 Task: Personalize the line numbers display in the Visual Studio Code editor.
Action: Mouse moved to (35, 6)
Screenshot: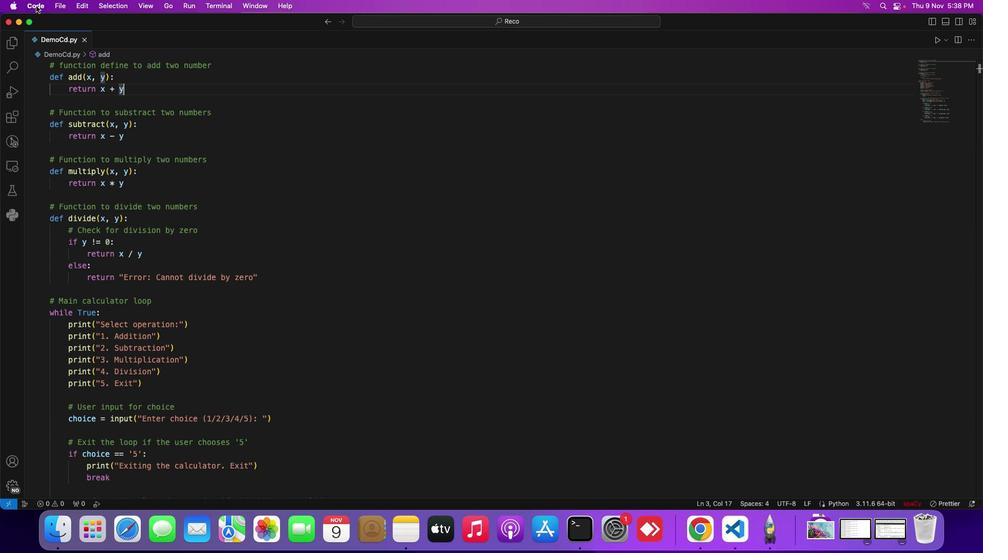 
Action: Mouse pressed left at (35, 6)
Screenshot: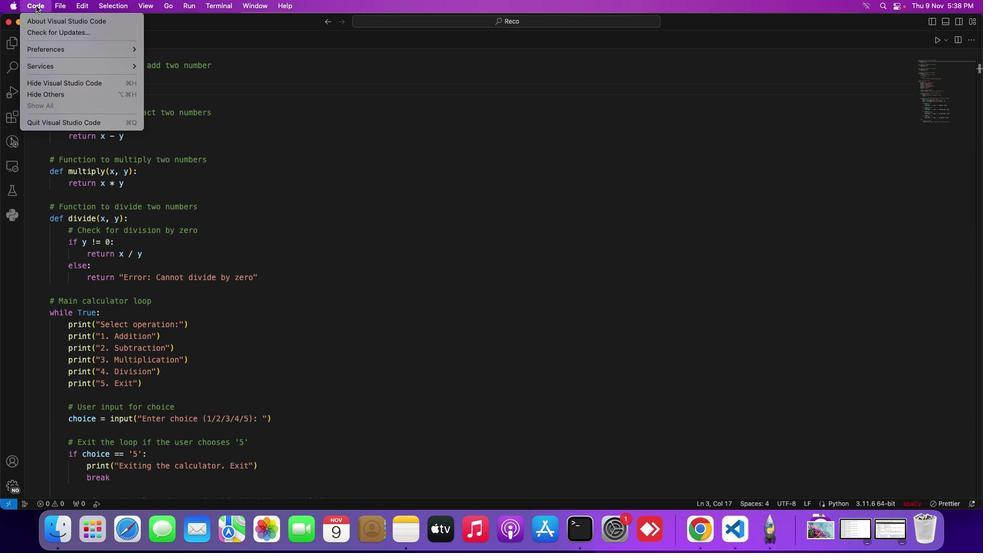 
Action: Mouse moved to (56, 45)
Screenshot: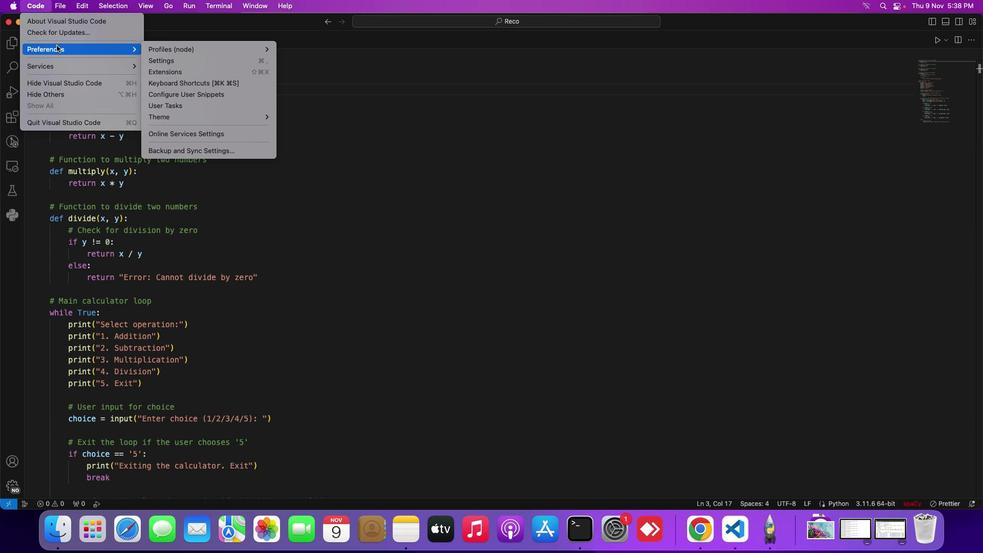 
Action: Mouse pressed left at (56, 45)
Screenshot: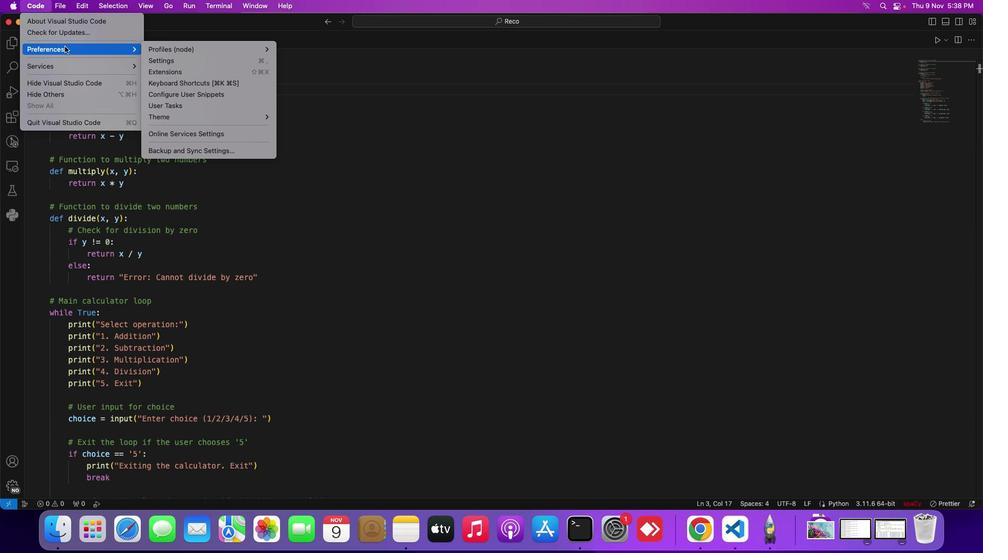 
Action: Mouse moved to (115, 50)
Screenshot: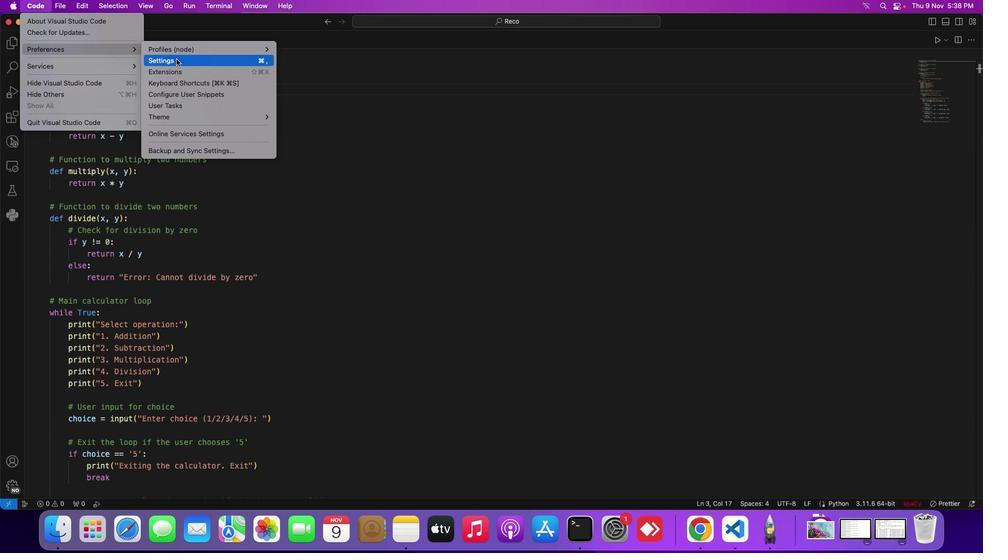 
Action: Mouse pressed left at (115, 50)
Screenshot: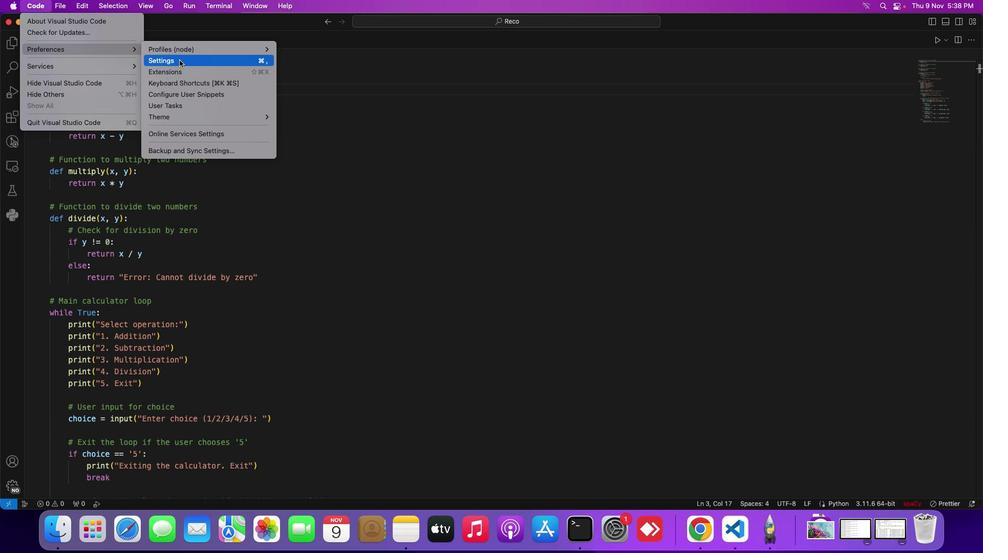 
Action: Mouse moved to (179, 59)
Screenshot: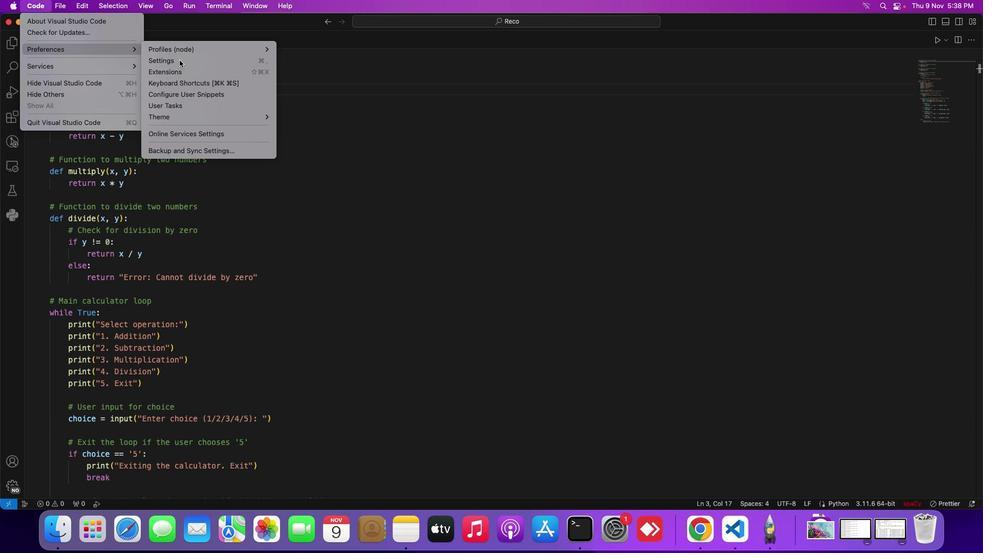 
Action: Mouse pressed left at (179, 59)
Screenshot: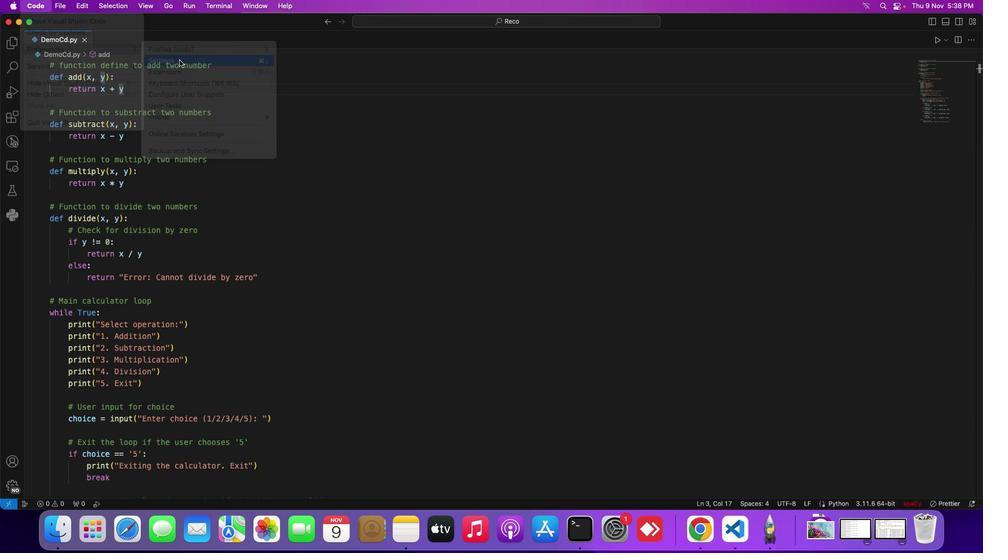 
Action: Mouse moved to (264, 62)
Screenshot: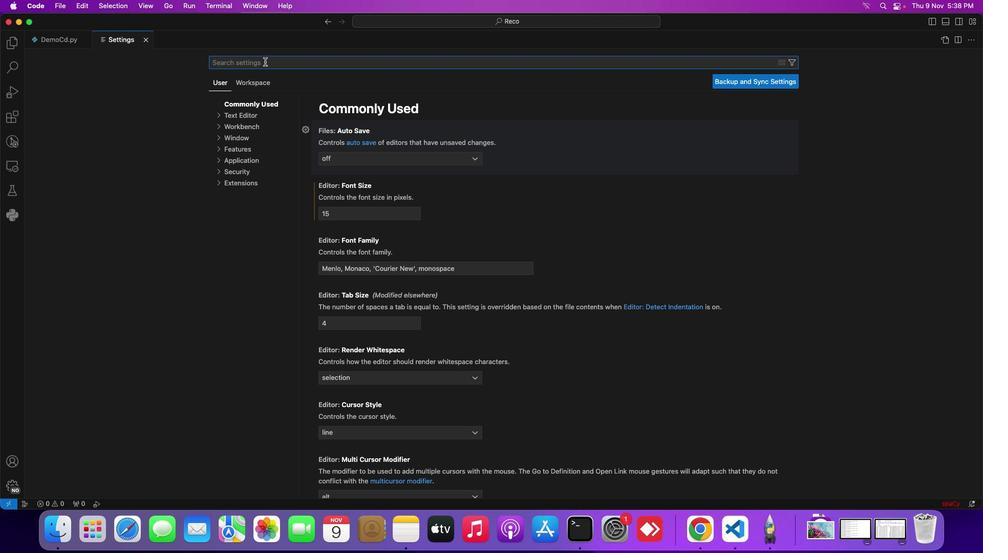 
Action: Mouse pressed left at (264, 62)
Screenshot: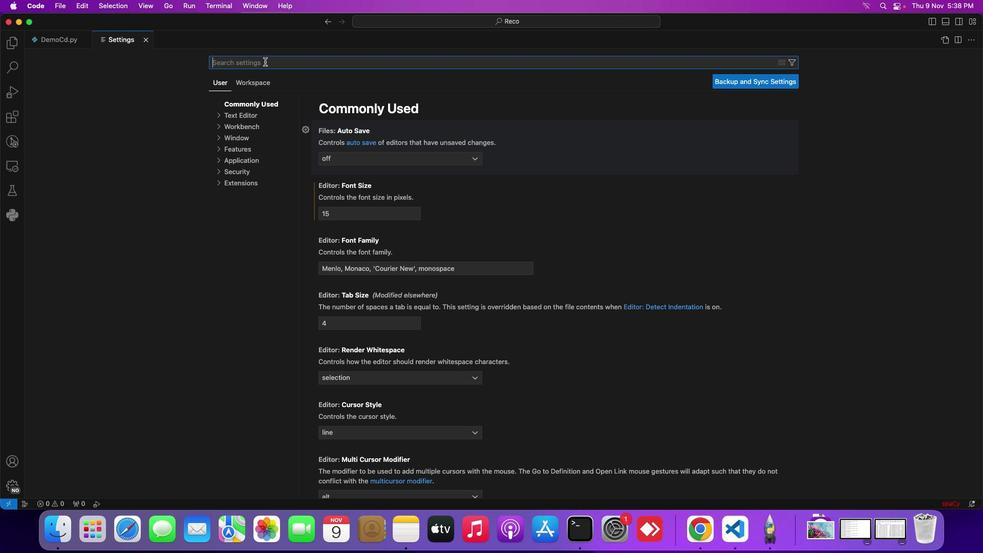 
Action: Mouse moved to (264, 62)
Screenshot: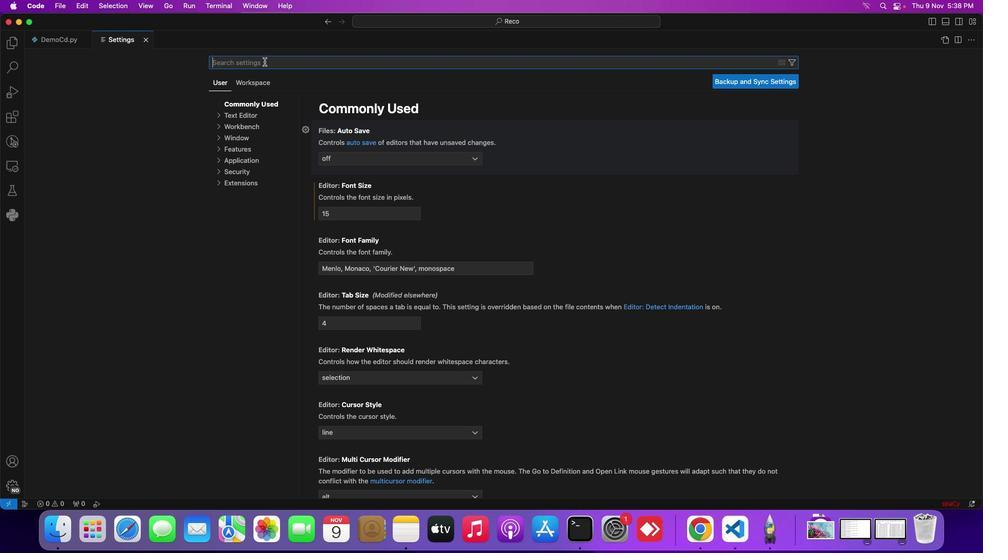 
Action: Key pressed 'l''i''n''e'Key.space'n''u''m''b''e''r'
Screenshot: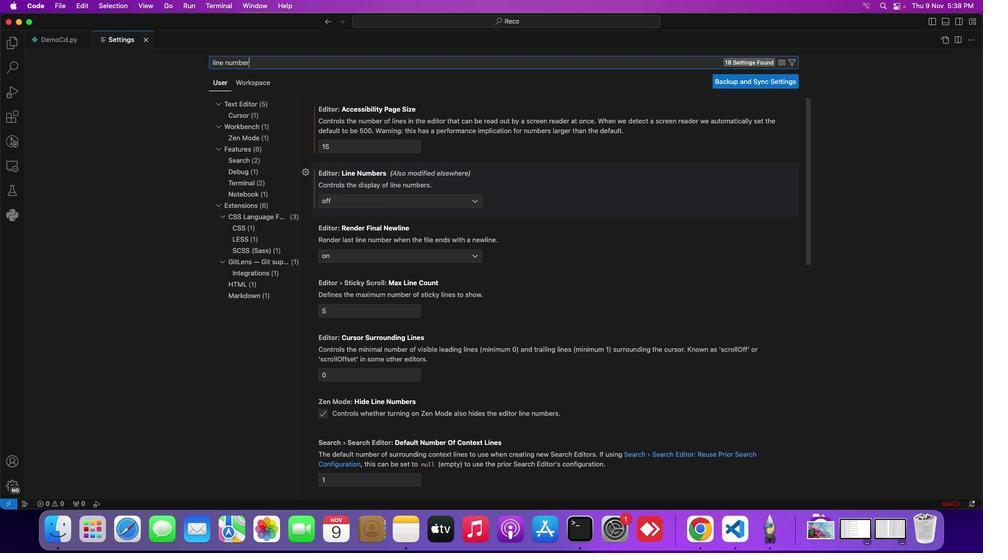 
Action: Mouse moved to (474, 202)
Screenshot: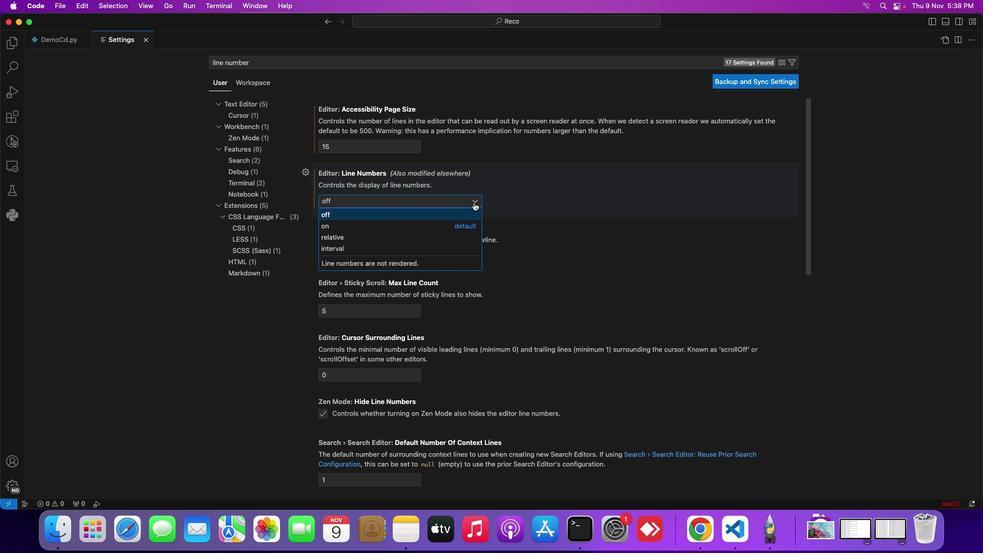 
Action: Mouse pressed left at (474, 202)
Screenshot: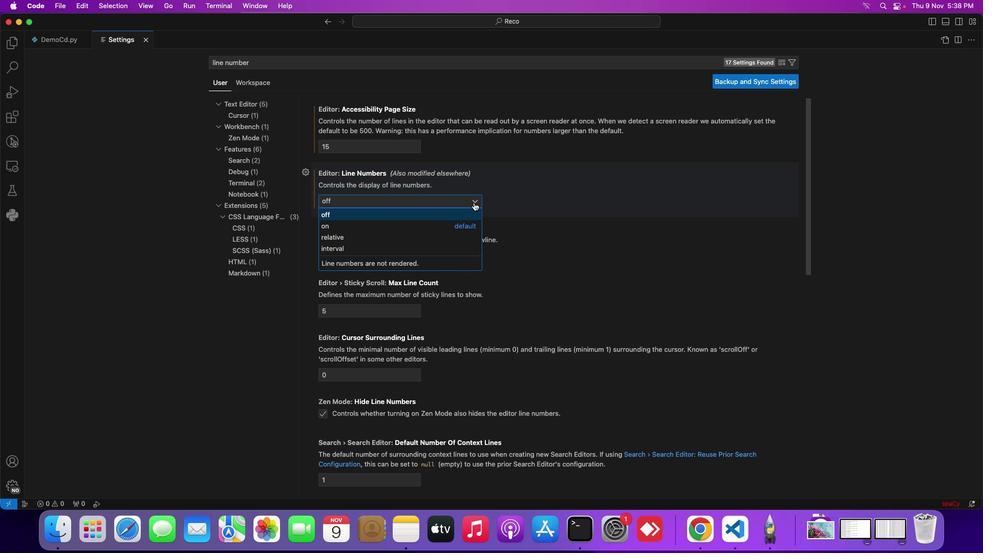 
Action: Mouse moved to (430, 225)
Screenshot: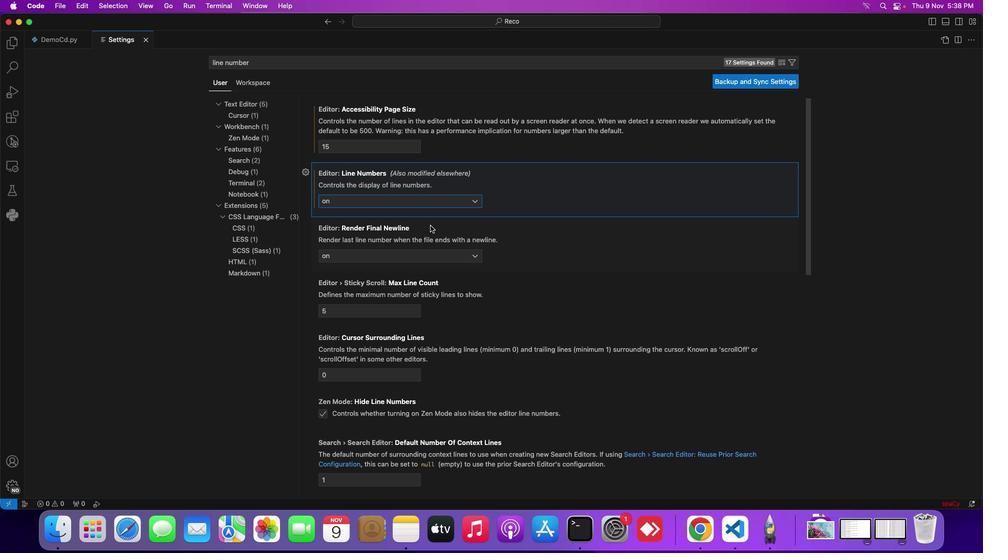 
Action: Mouse pressed left at (430, 225)
Screenshot: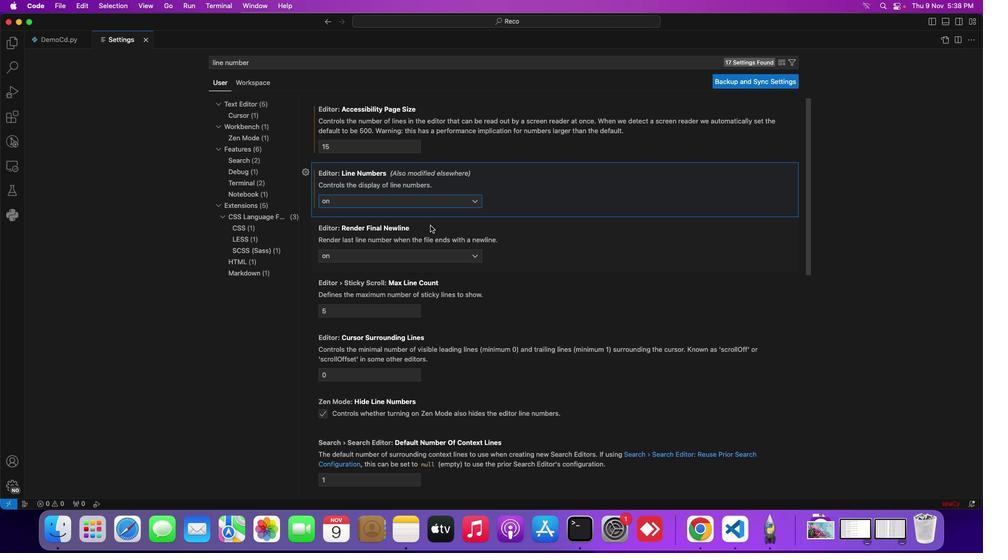 
Action: Mouse moved to (333, 125)
Screenshot: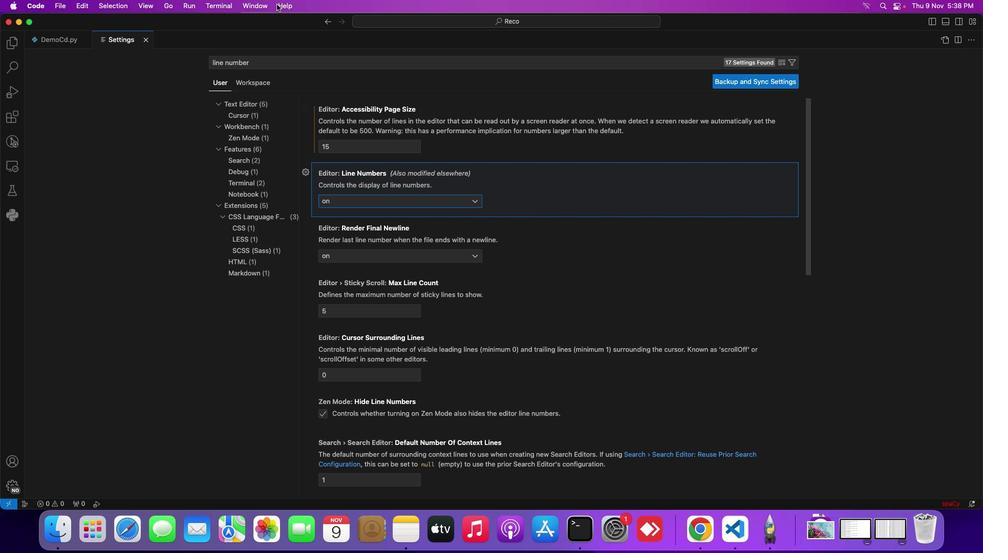 
Action: Key pressed Key.cmd's'
Screenshot: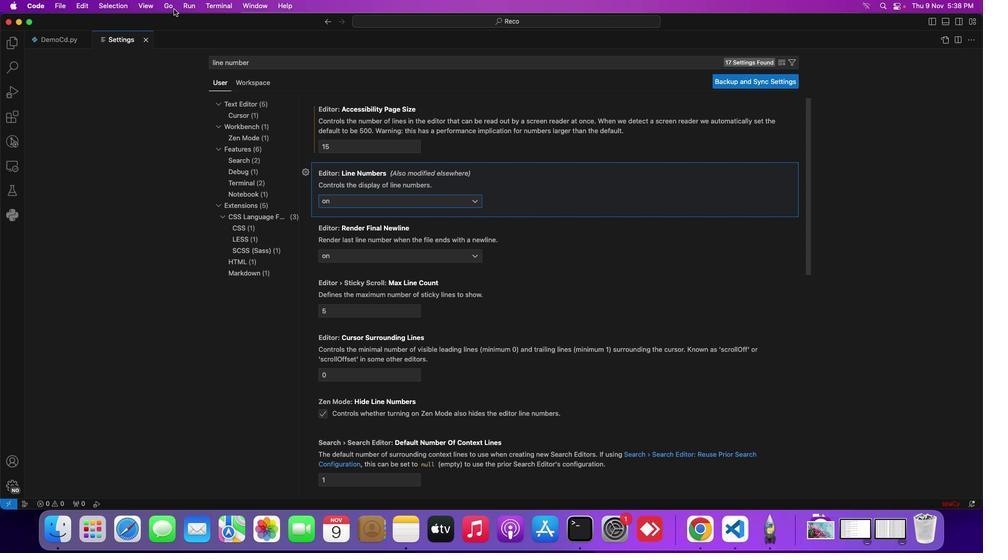 
Action: Mouse moved to (148, 38)
Screenshot: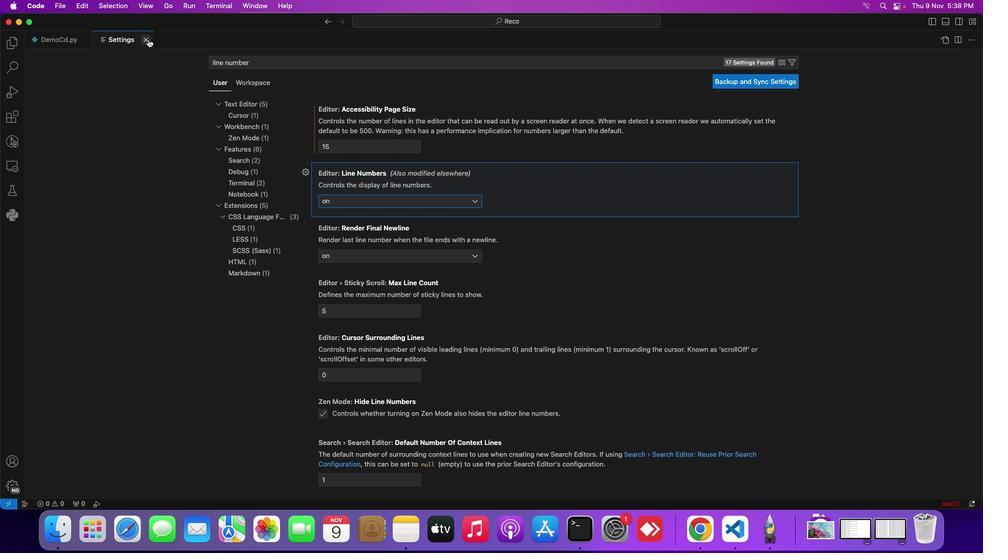 
Action: Mouse pressed left at (148, 38)
Screenshot: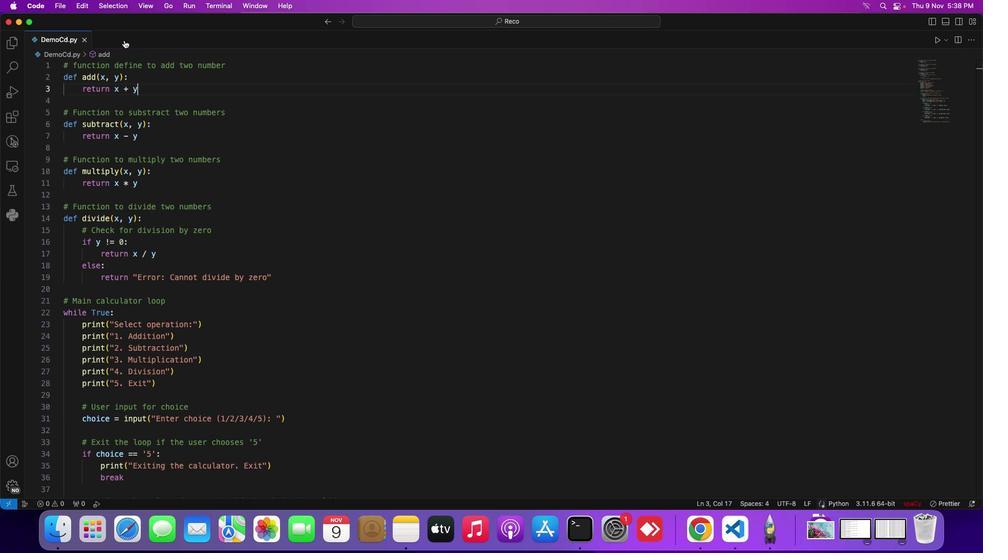 
Action: Mouse moved to (222, 122)
Screenshot: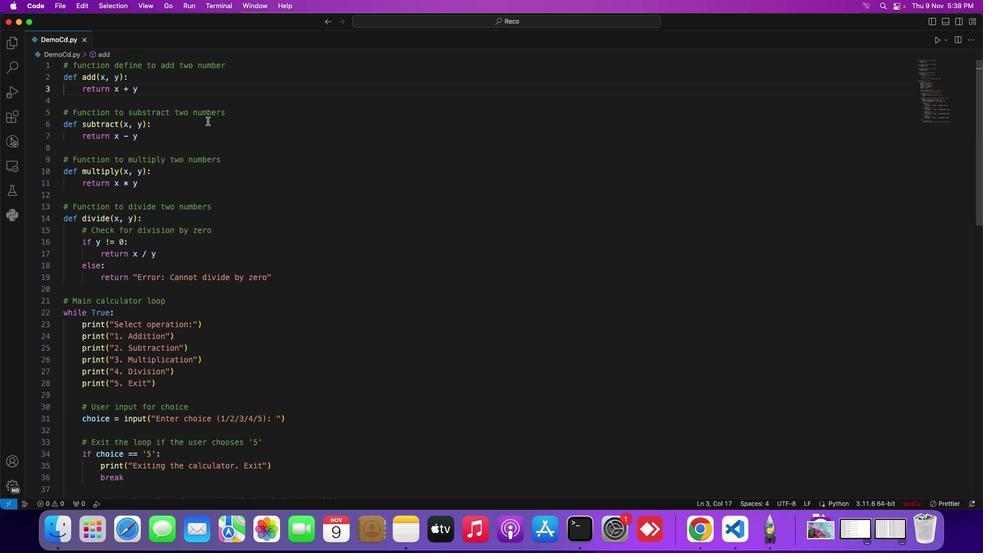 
